 Task: Create a meeting invitation in Outlook with the title 'MLM', scheduled for 08/05/23 from 1:00 PM to 1:30 PM at 'Conference Venue'. Include a note stating 'This is a very important meeting to attend'.
Action: Mouse moved to (7, 62)
Screenshot: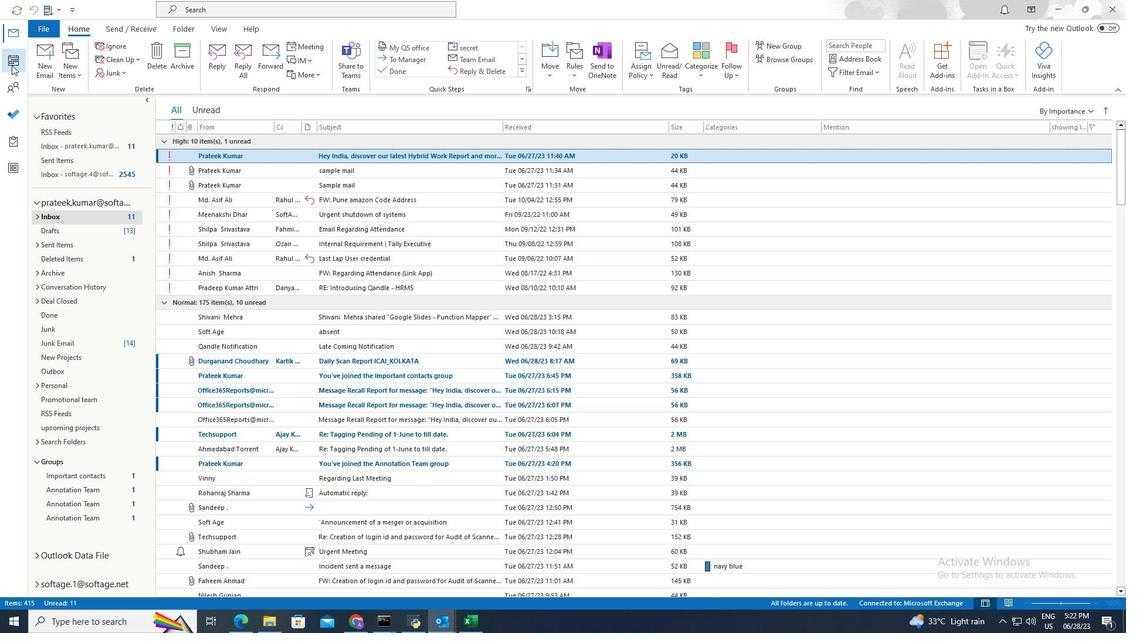 
Action: Mouse pressed left at (7, 62)
Screenshot: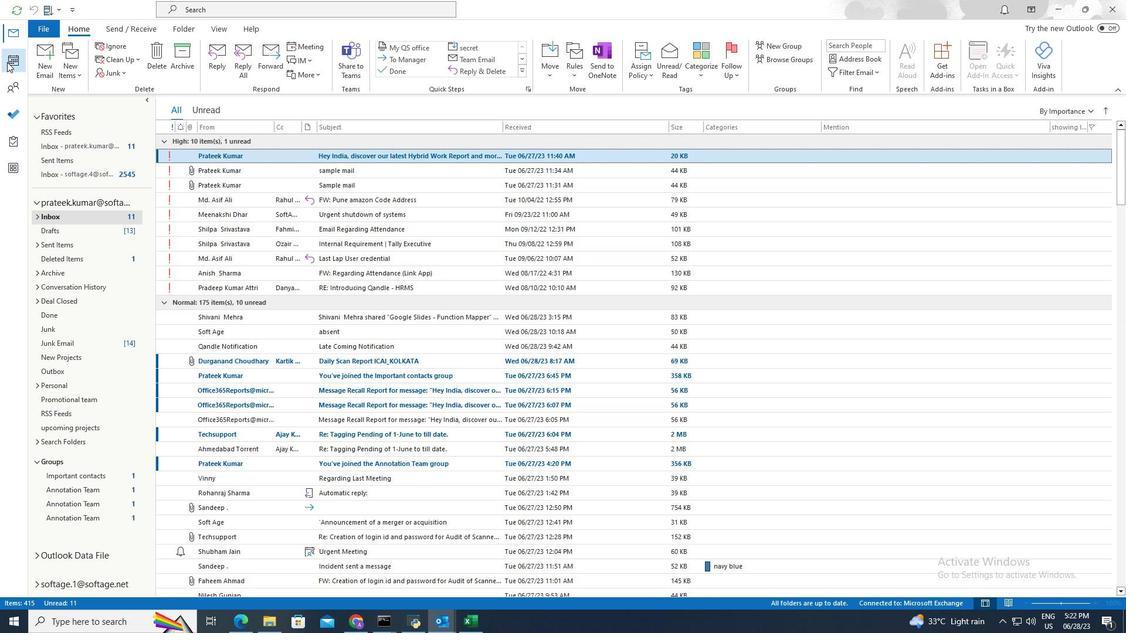 
Action: Mouse moved to (86, 63)
Screenshot: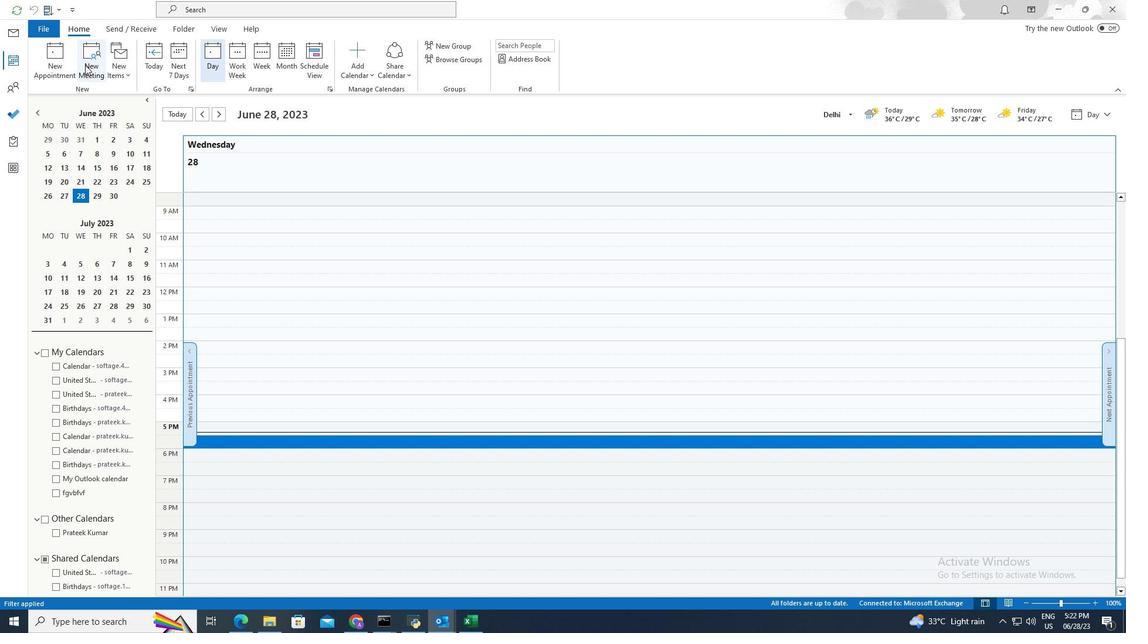 
Action: Mouse pressed left at (86, 63)
Screenshot: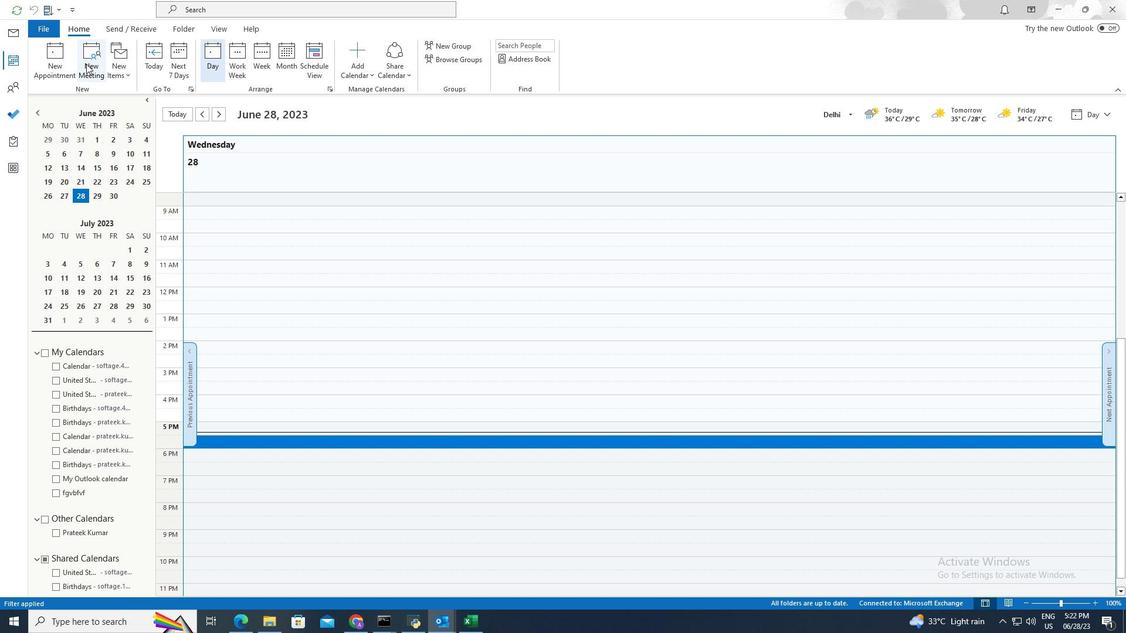 
Action: Mouse moved to (221, 139)
Screenshot: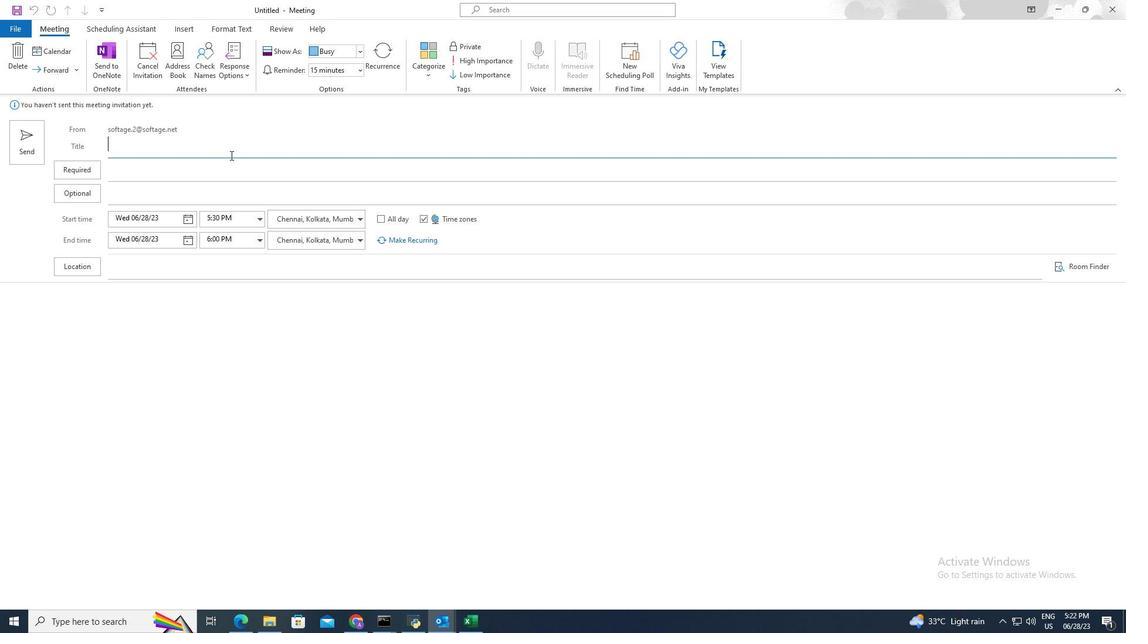 
Action: Mouse pressed left at (221, 139)
Screenshot: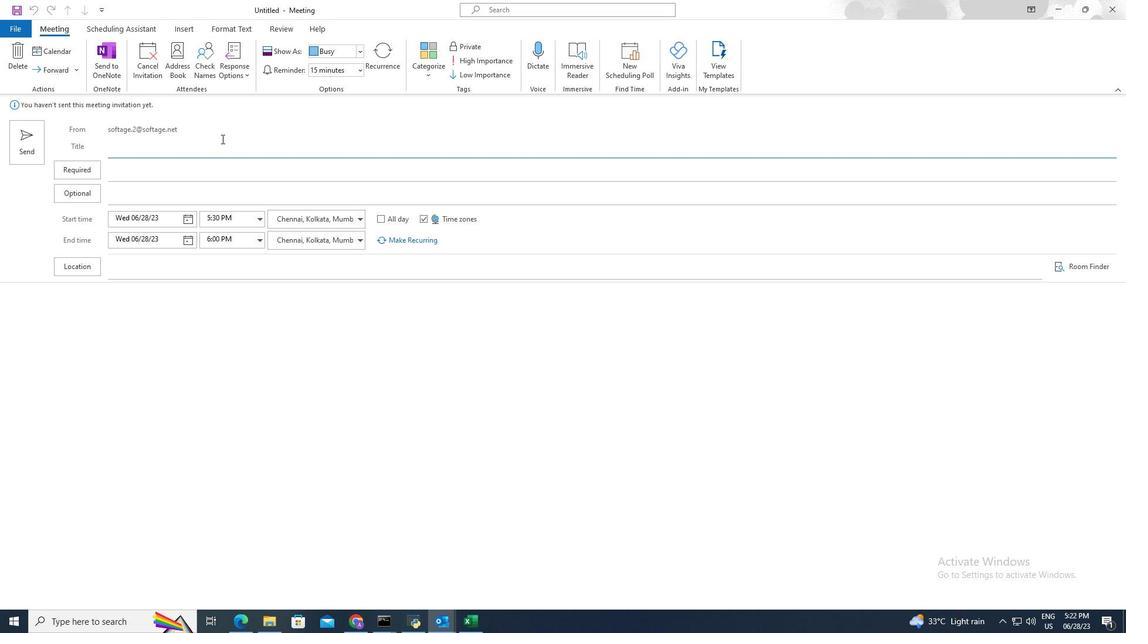 
Action: Mouse moved to (223, 140)
Screenshot: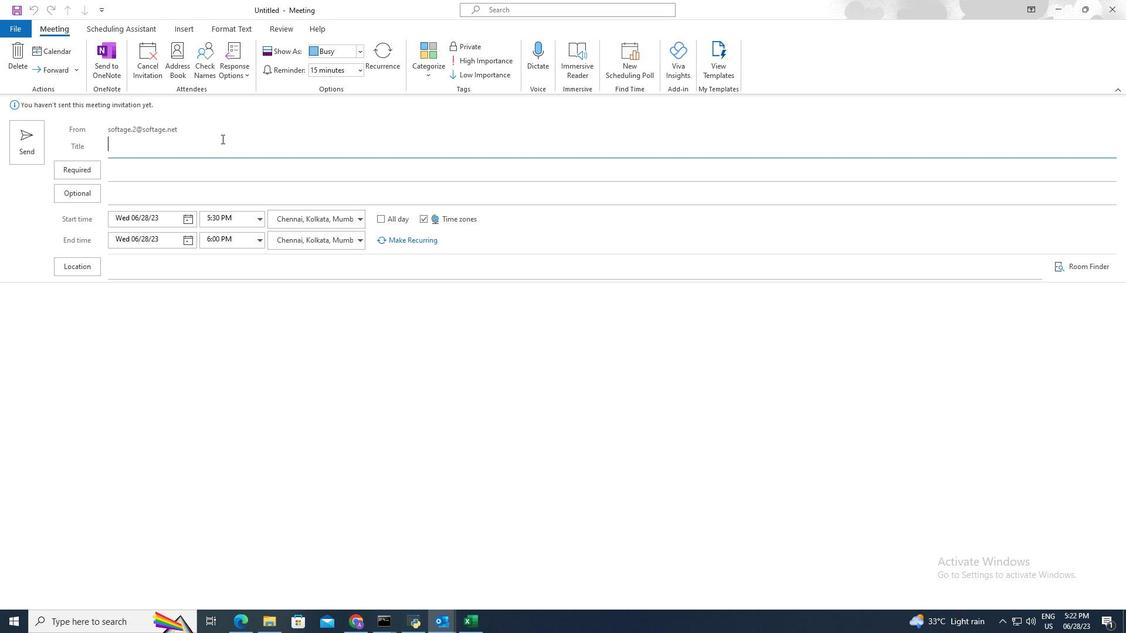
Action: Key pressed <Key.shift>MLM
Screenshot: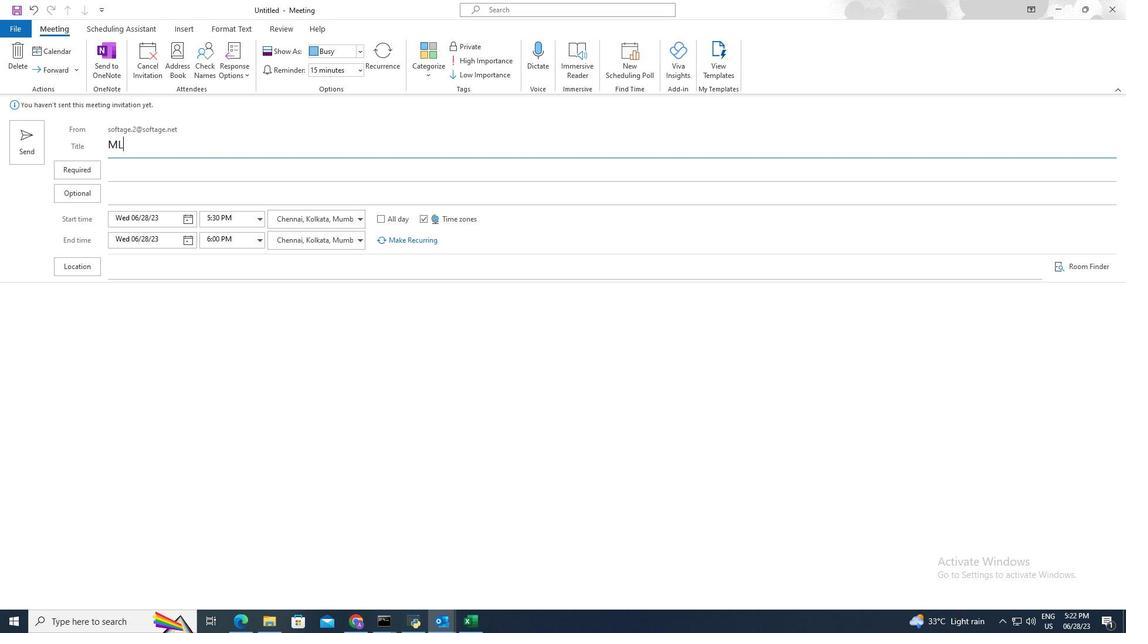 
Action: Mouse moved to (134, 295)
Screenshot: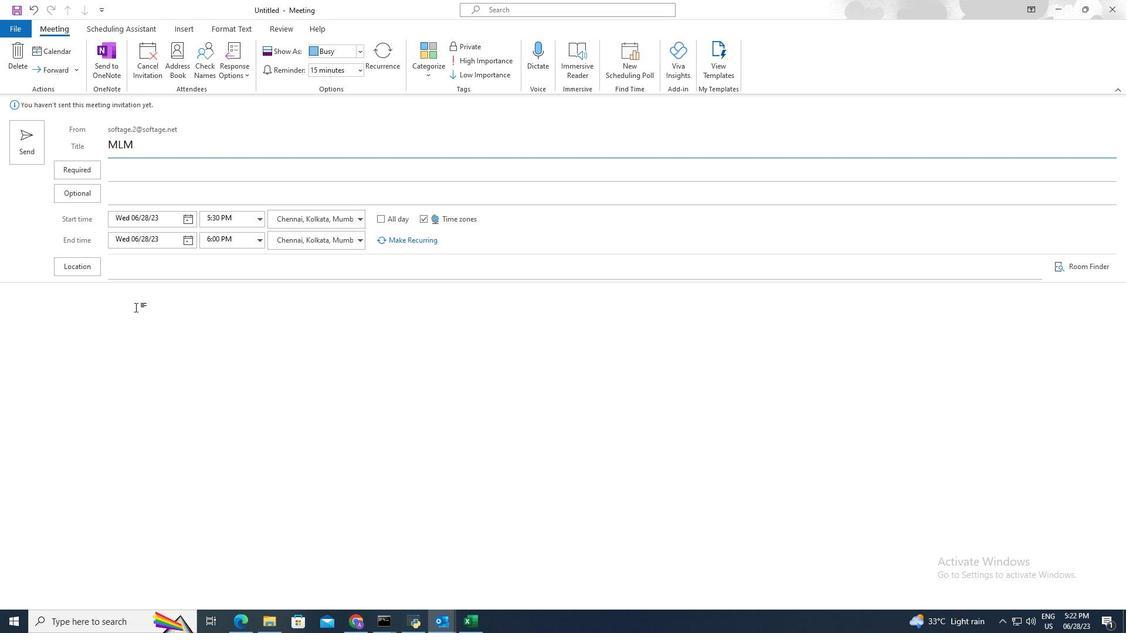 
Action: Mouse pressed left at (134, 295)
Screenshot: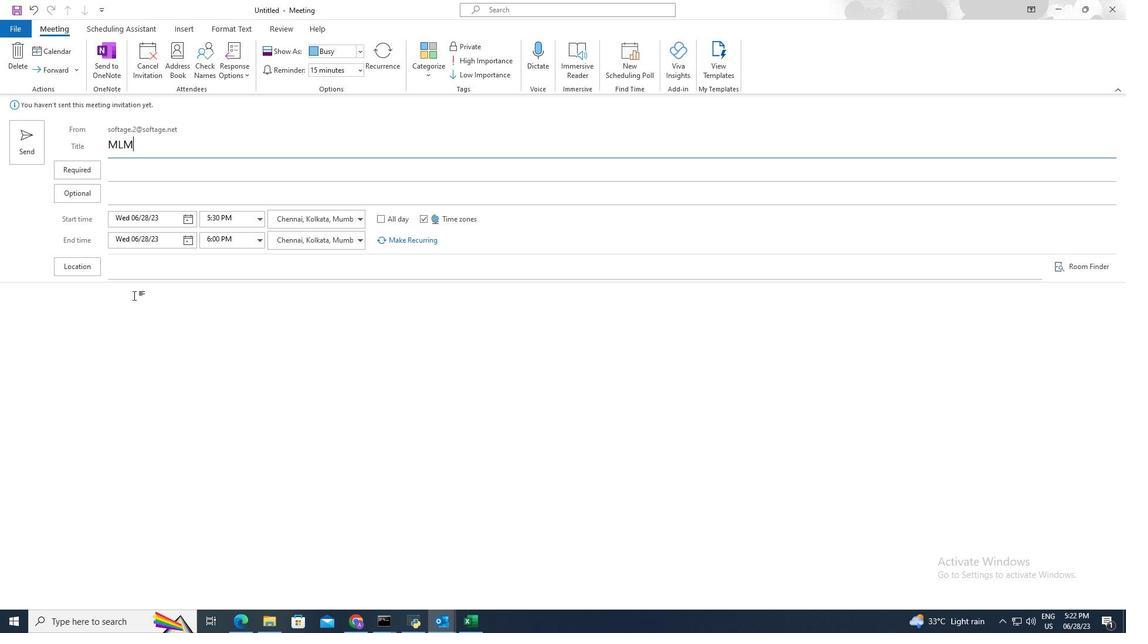 
Action: Key pressed <Key.shift>This<Key.space>is<Key.space>a<Key.space>very<Key.space>important<Key.space>meeting<Key.space>to<Key.space>attend
Screenshot: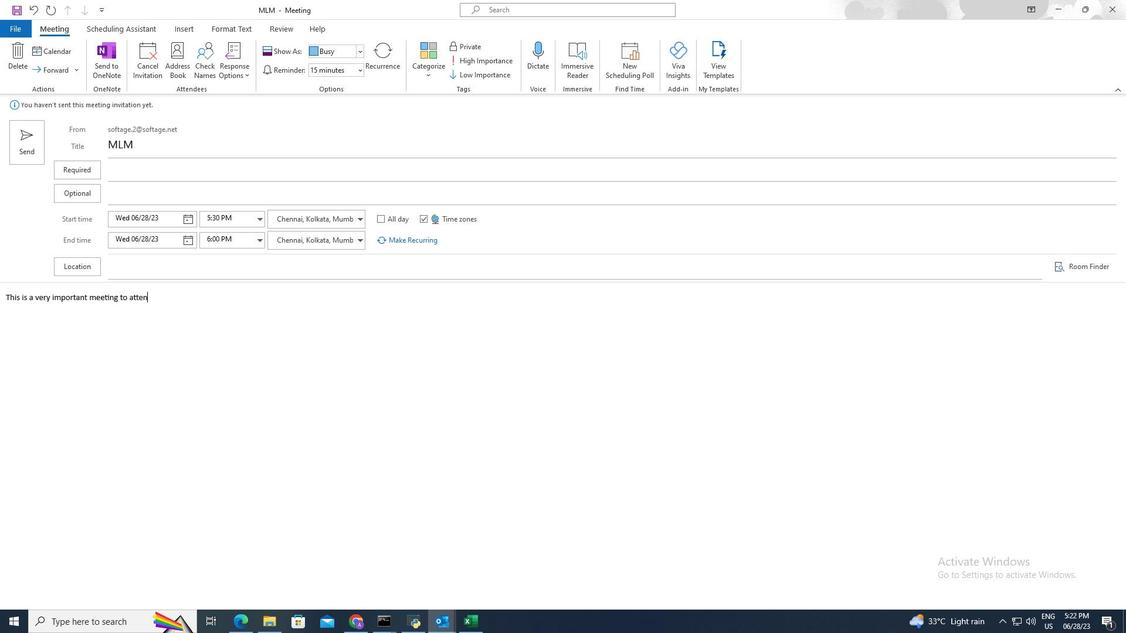 
Action: Mouse moved to (186, 221)
Screenshot: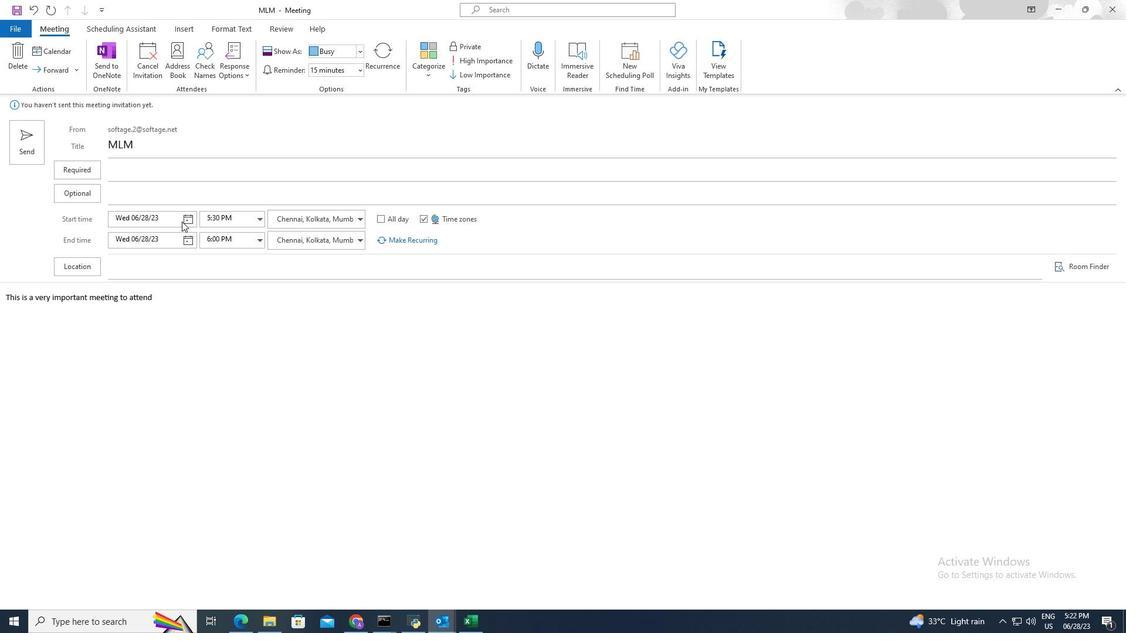 
Action: Mouse pressed left at (186, 221)
Screenshot: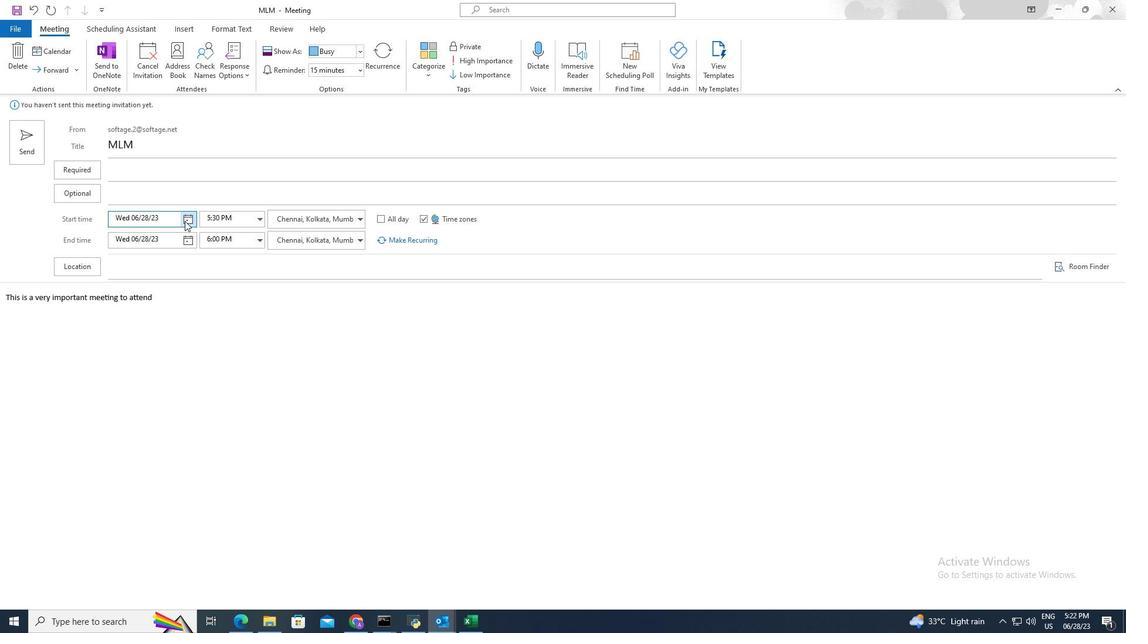 
Action: Mouse moved to (188, 238)
Screenshot: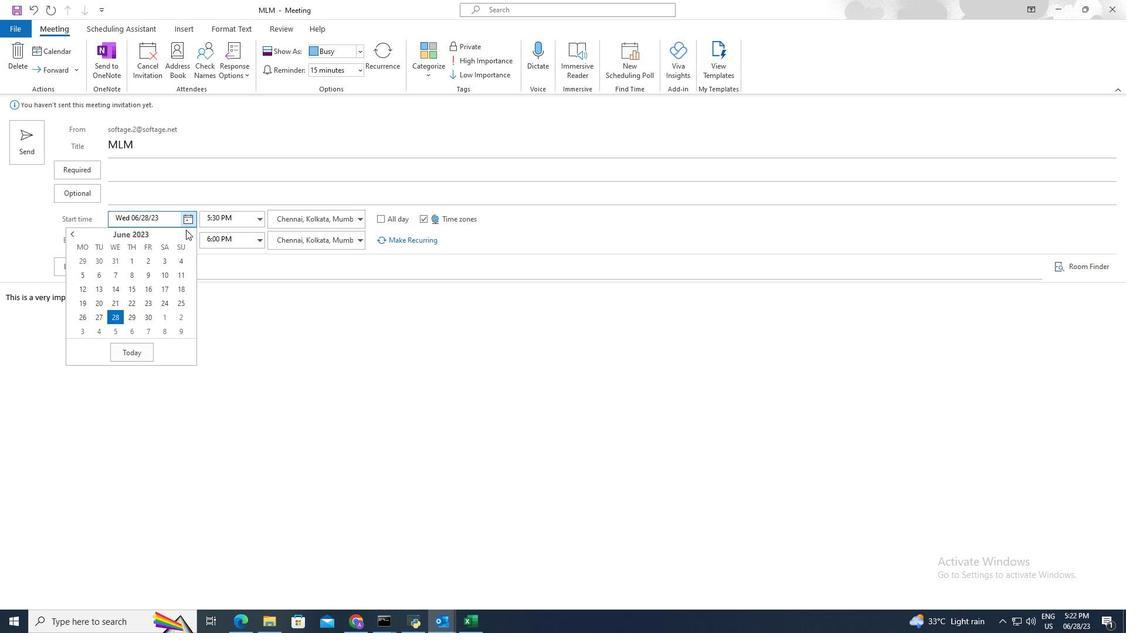 
Action: Mouse pressed left at (188, 238)
Screenshot: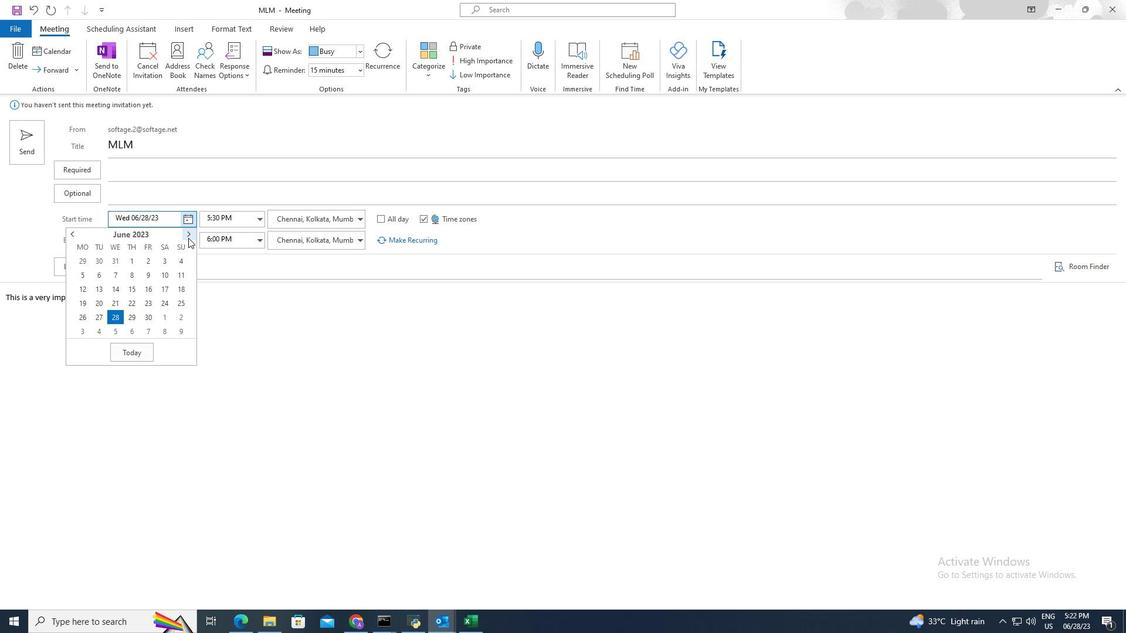 
Action: Mouse pressed left at (188, 238)
Screenshot: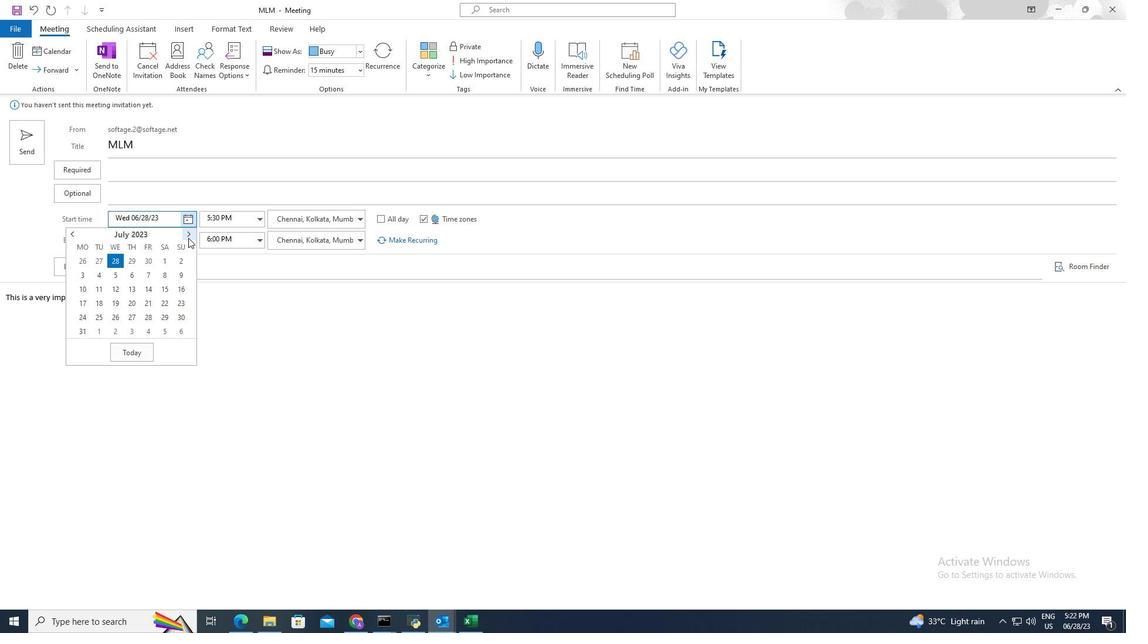 
Action: Mouse moved to (170, 257)
Screenshot: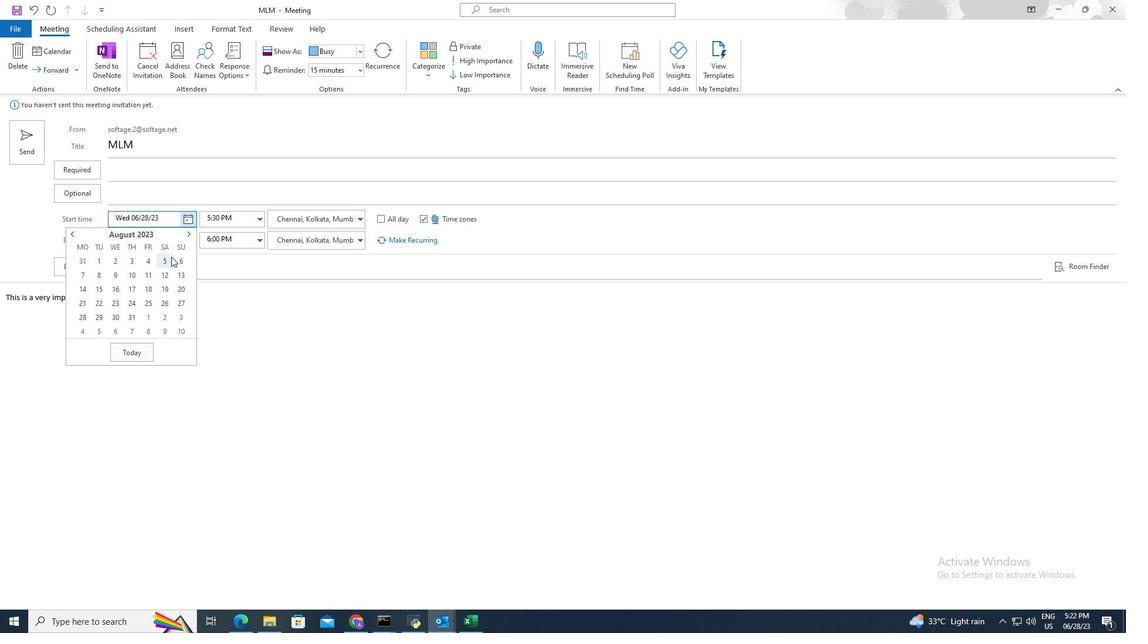 
Action: Mouse pressed left at (170, 257)
Screenshot: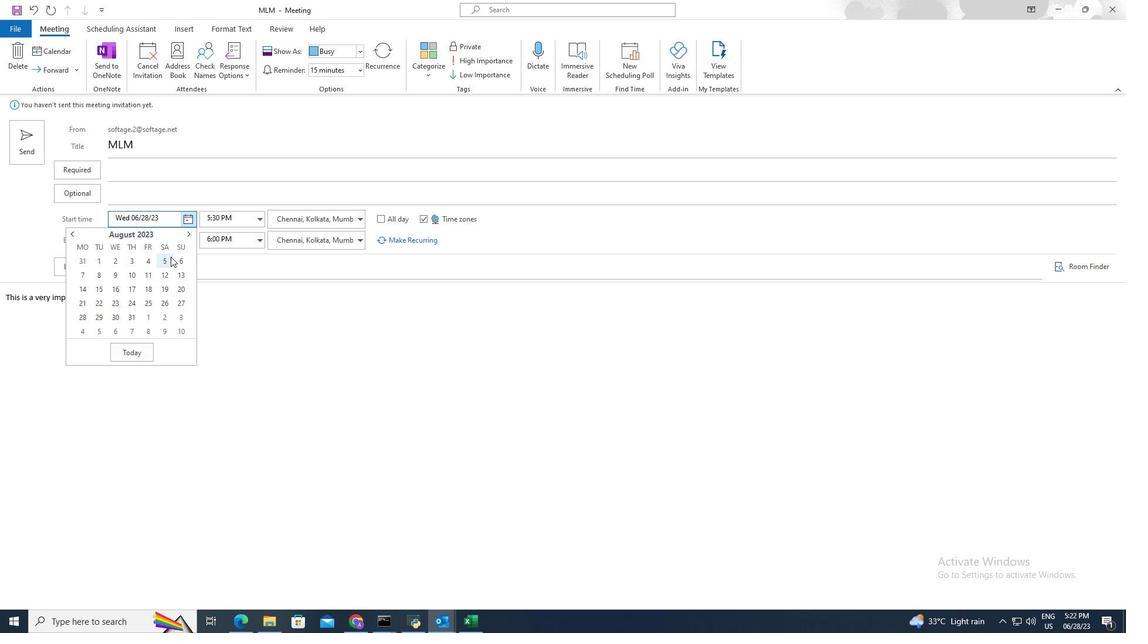 
Action: Mouse moved to (259, 220)
Screenshot: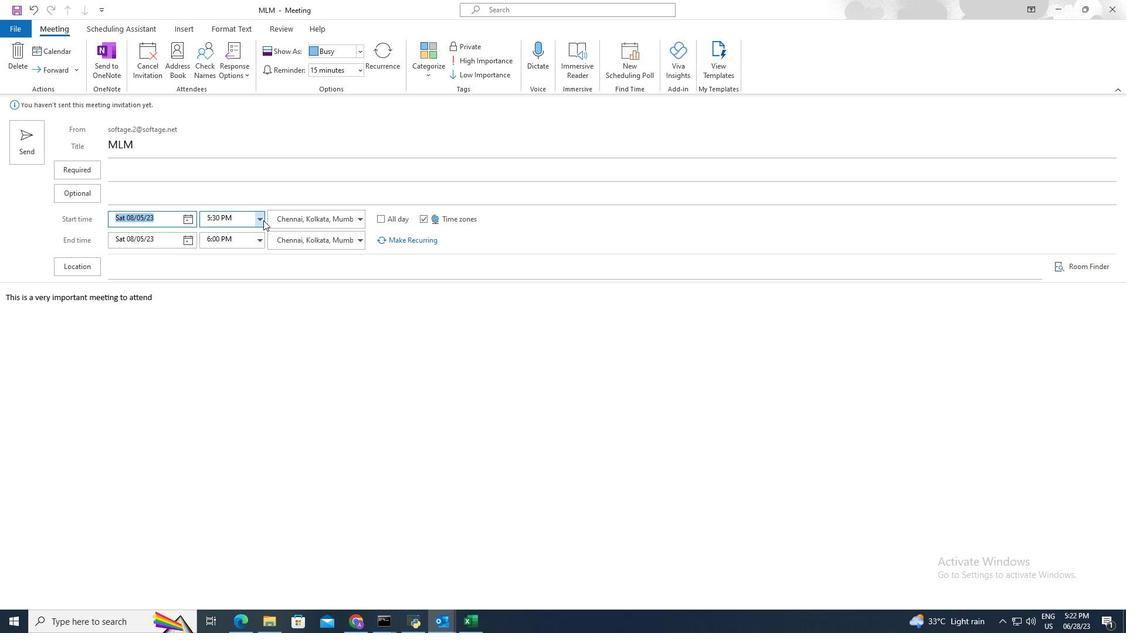 
Action: Mouse pressed left at (259, 220)
Screenshot: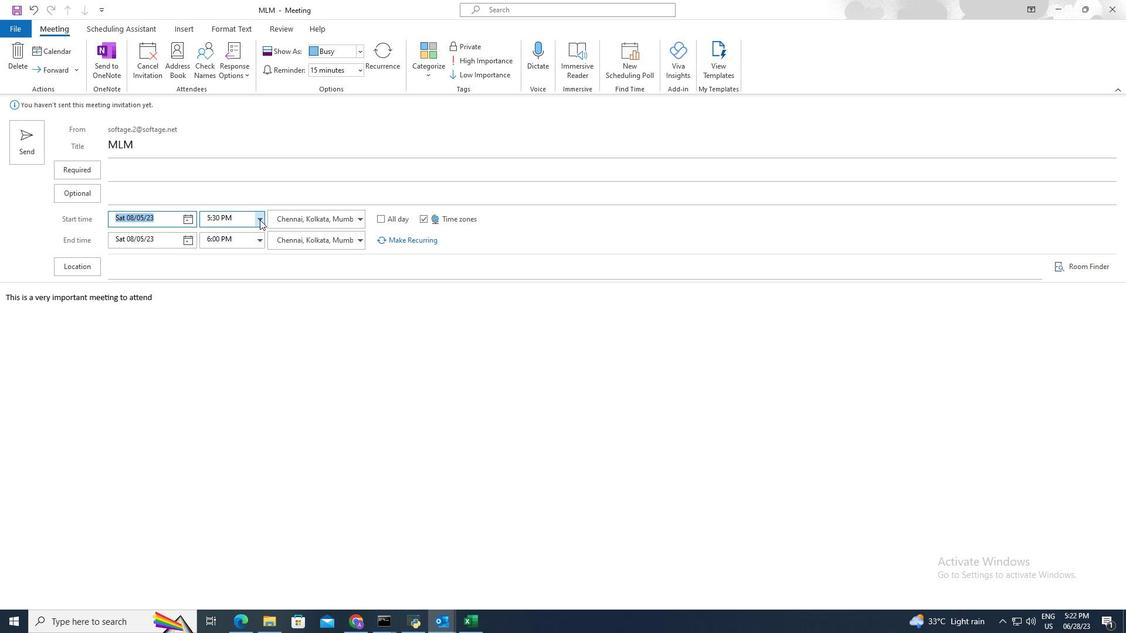 
Action: Mouse moved to (257, 231)
Screenshot: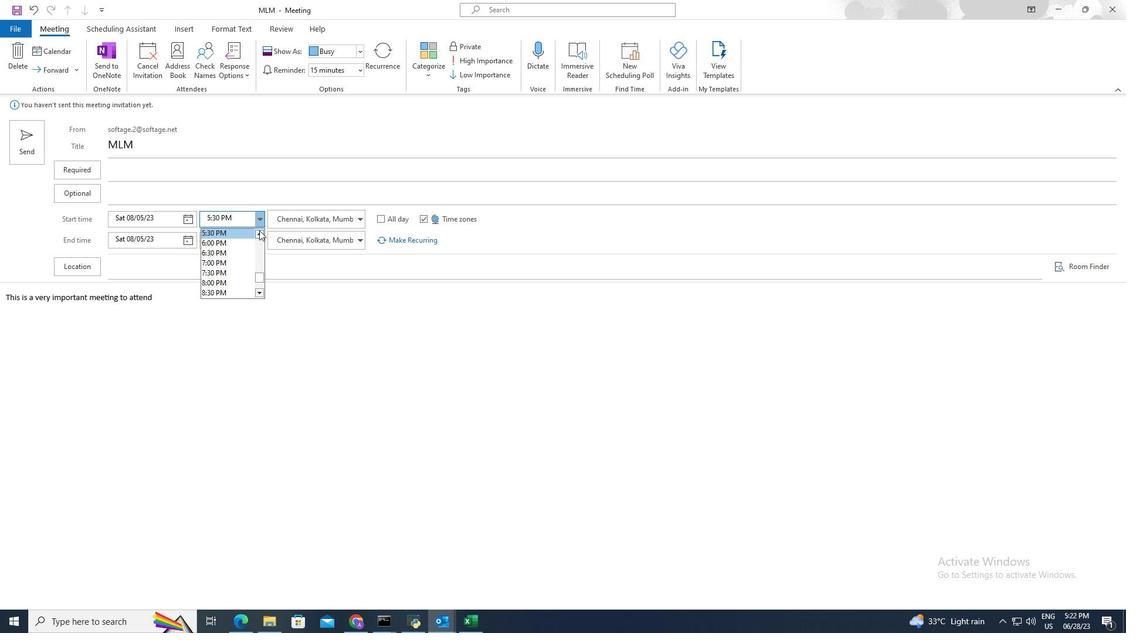 
Action: Mouse pressed left at (257, 231)
Screenshot: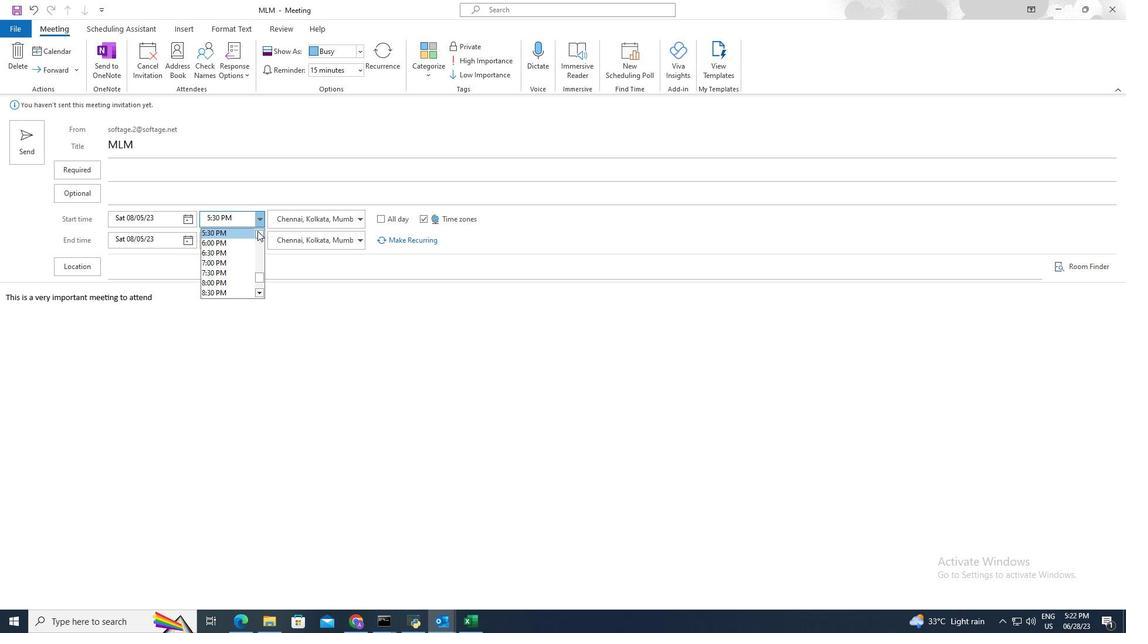 
Action: Mouse pressed left at (257, 231)
Screenshot: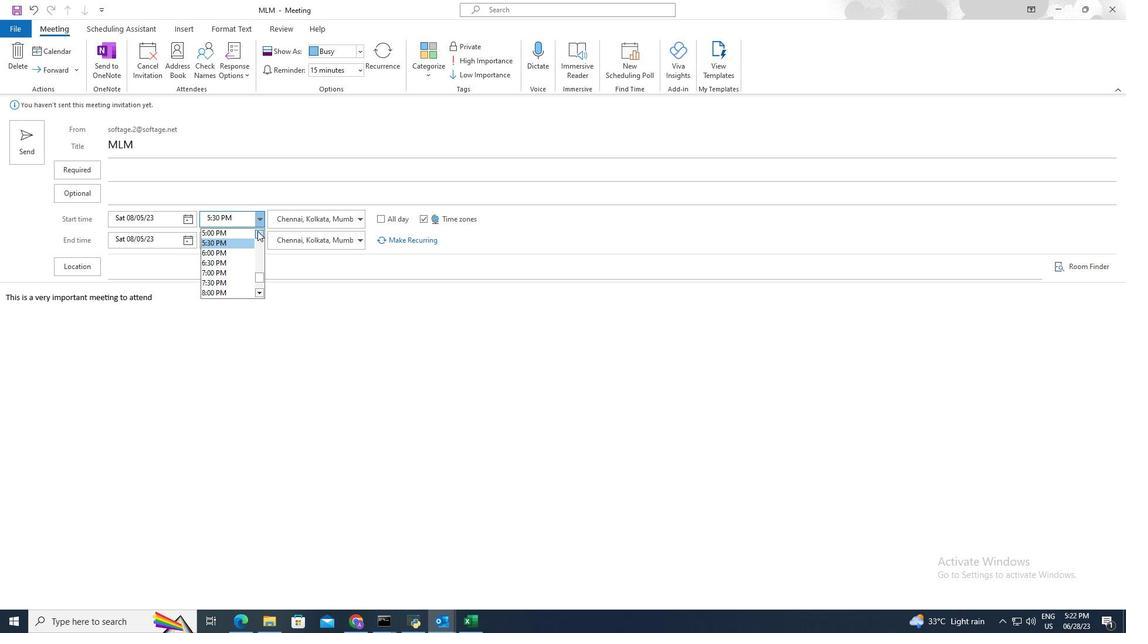 
Action: Mouse pressed left at (257, 231)
Screenshot: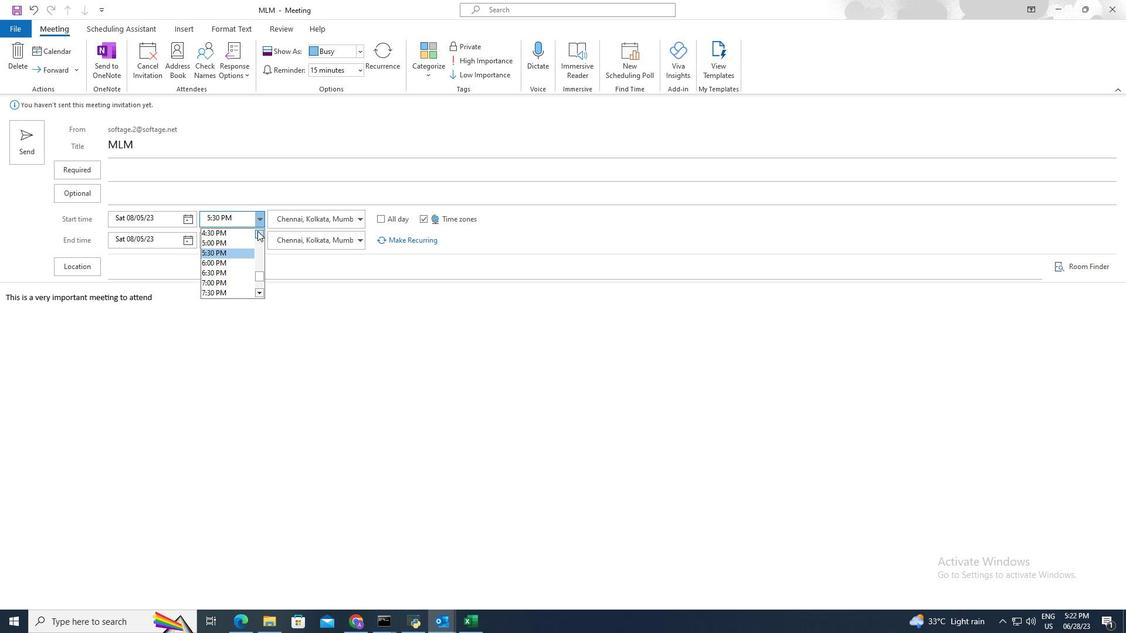 
Action: Mouse pressed left at (257, 231)
Screenshot: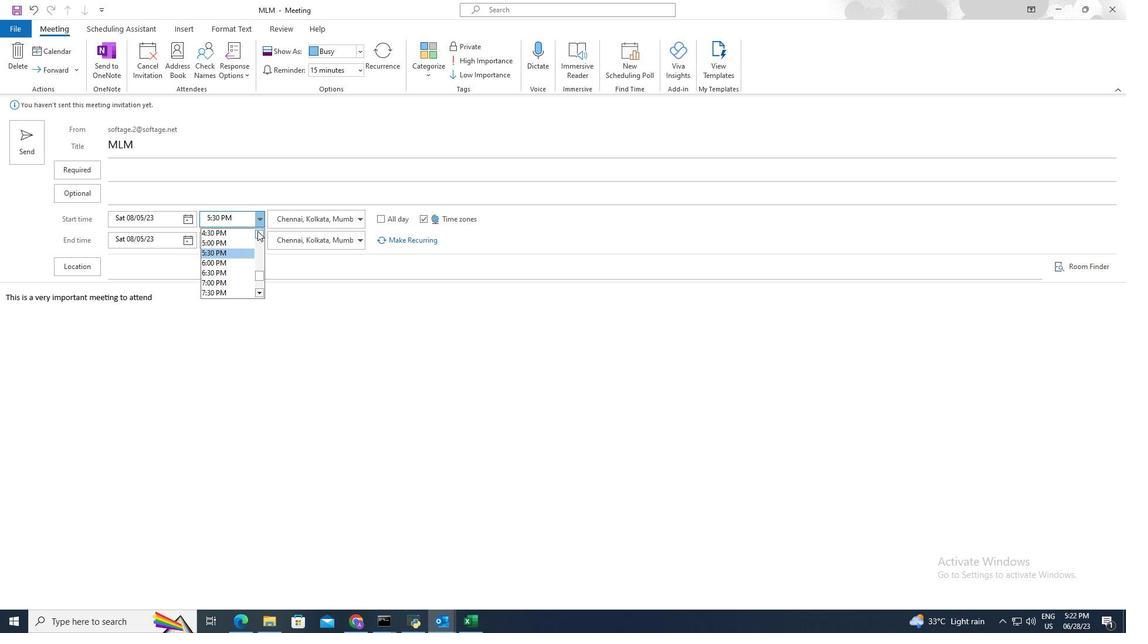 
Action: Mouse pressed left at (257, 231)
Screenshot: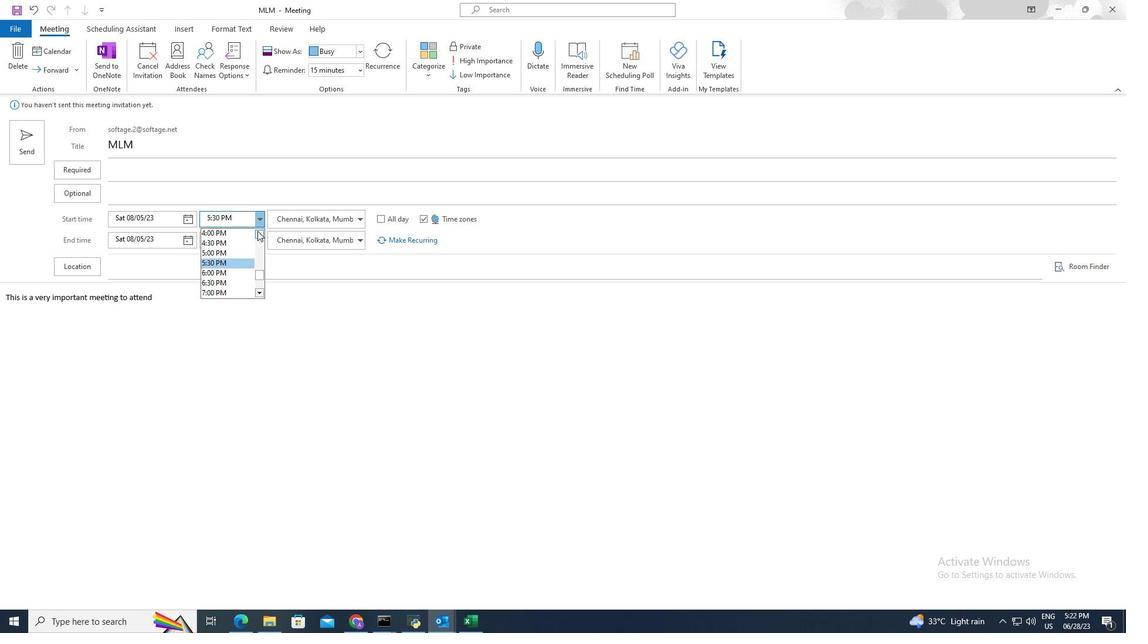
Action: Mouse pressed left at (257, 231)
Screenshot: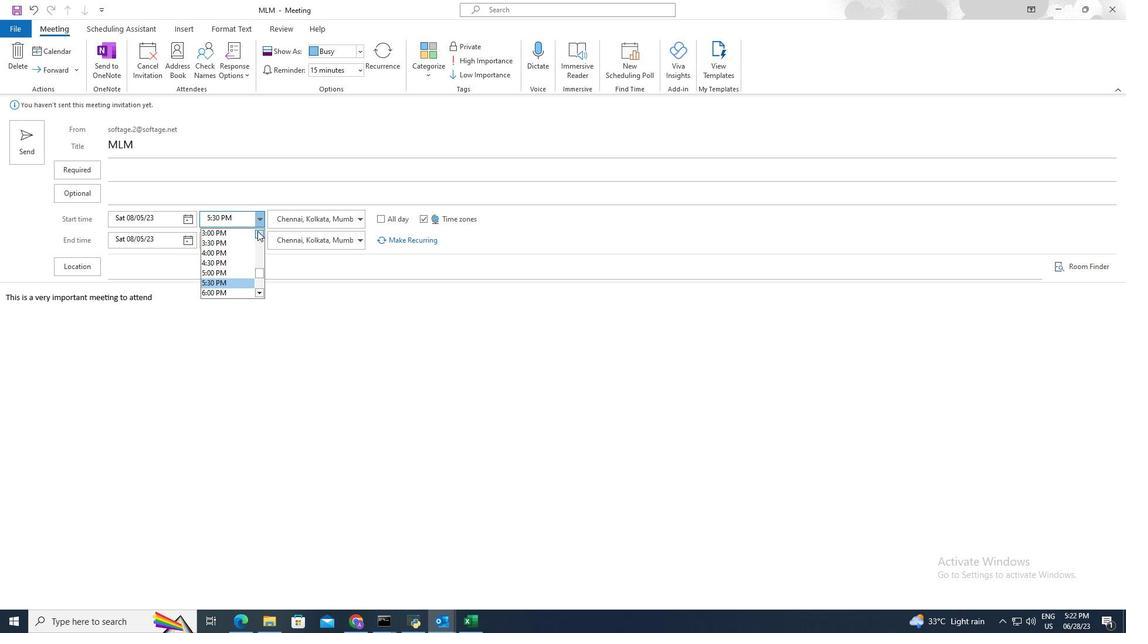 
Action: Mouse pressed left at (257, 231)
Screenshot: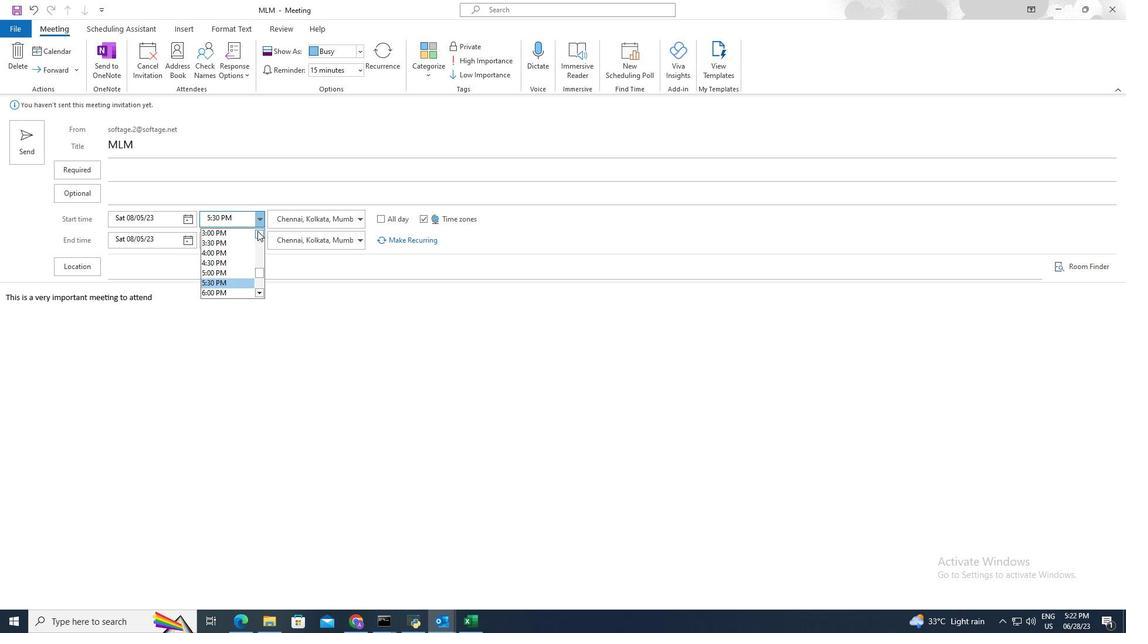 
Action: Mouse pressed left at (257, 231)
Screenshot: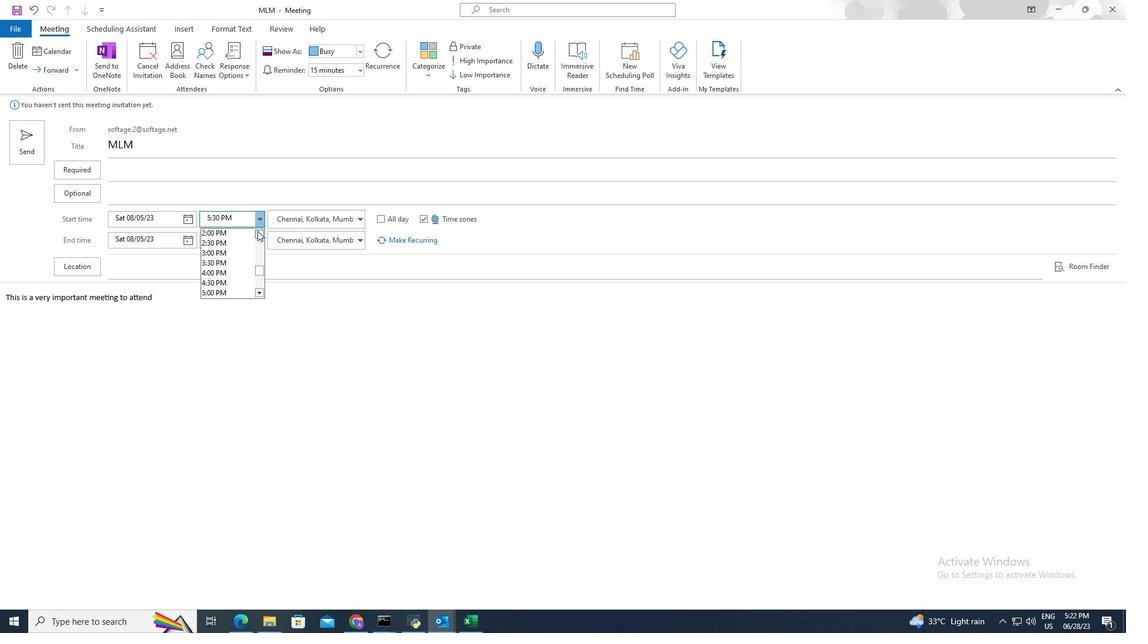 
Action: Mouse pressed left at (257, 231)
Screenshot: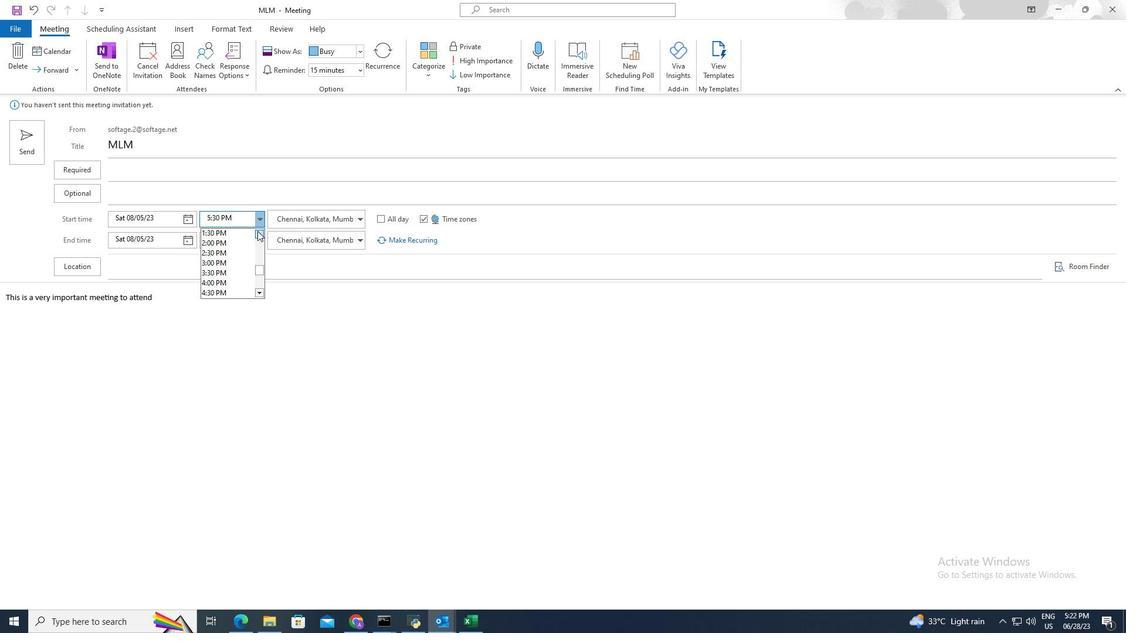 
Action: Mouse moved to (245, 232)
Screenshot: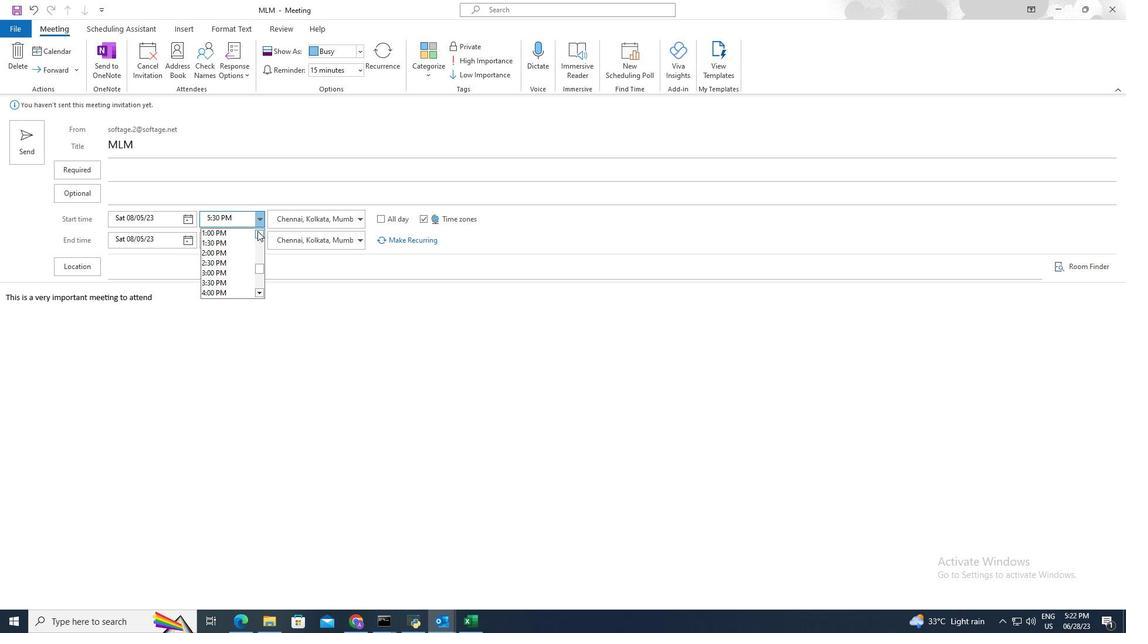
Action: Mouse pressed left at (245, 232)
Screenshot: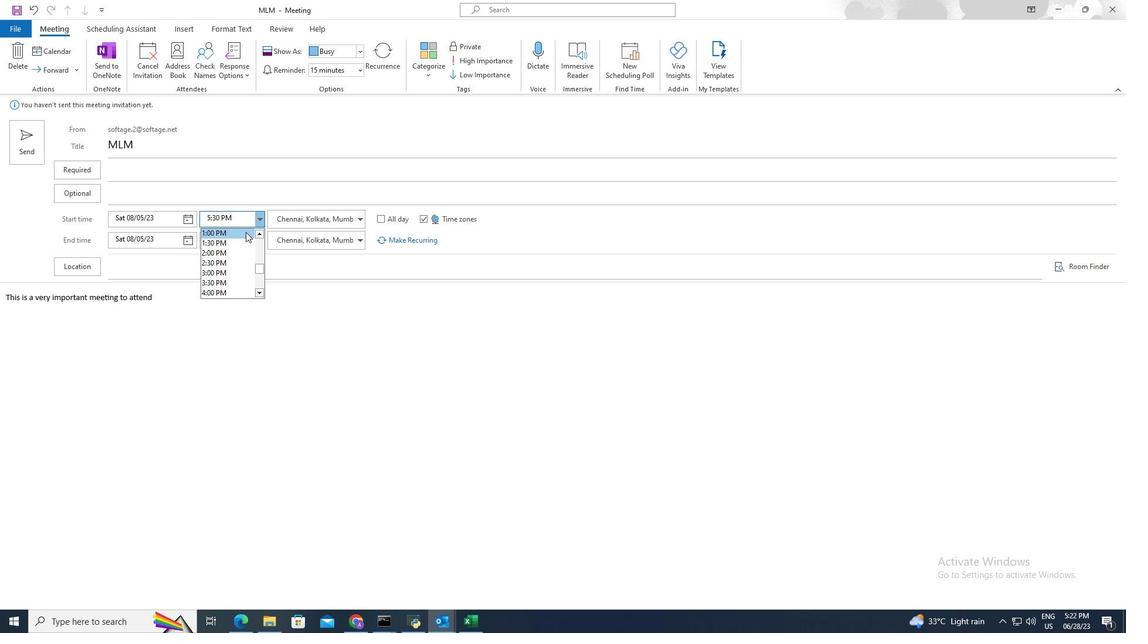 
Action: Mouse moved to (255, 275)
Screenshot: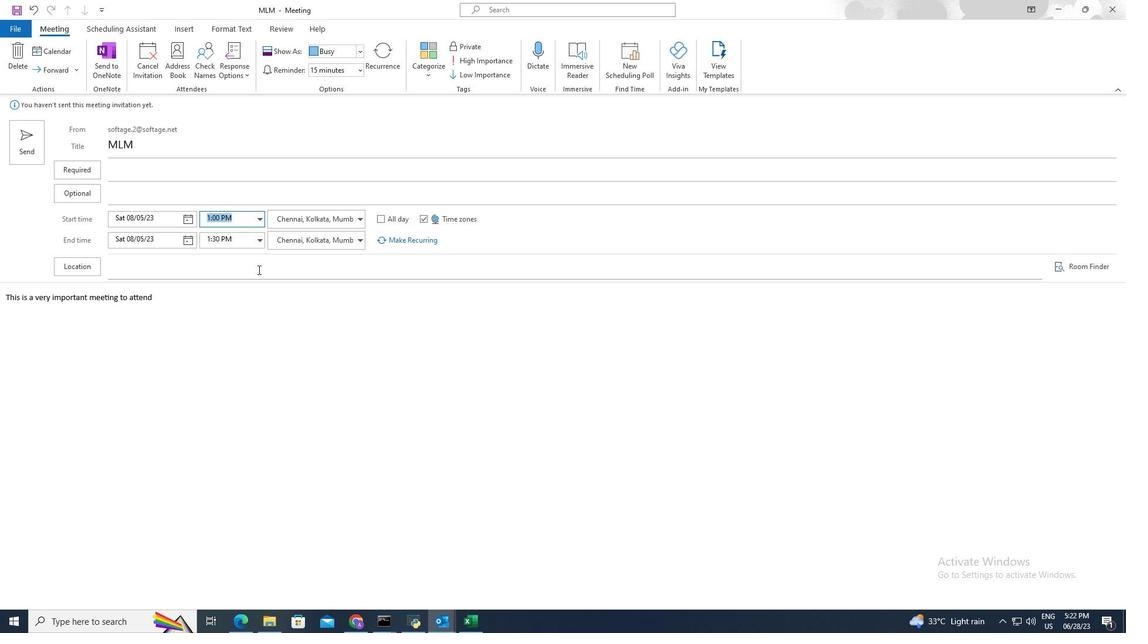 
Action: Mouse pressed left at (255, 275)
Screenshot: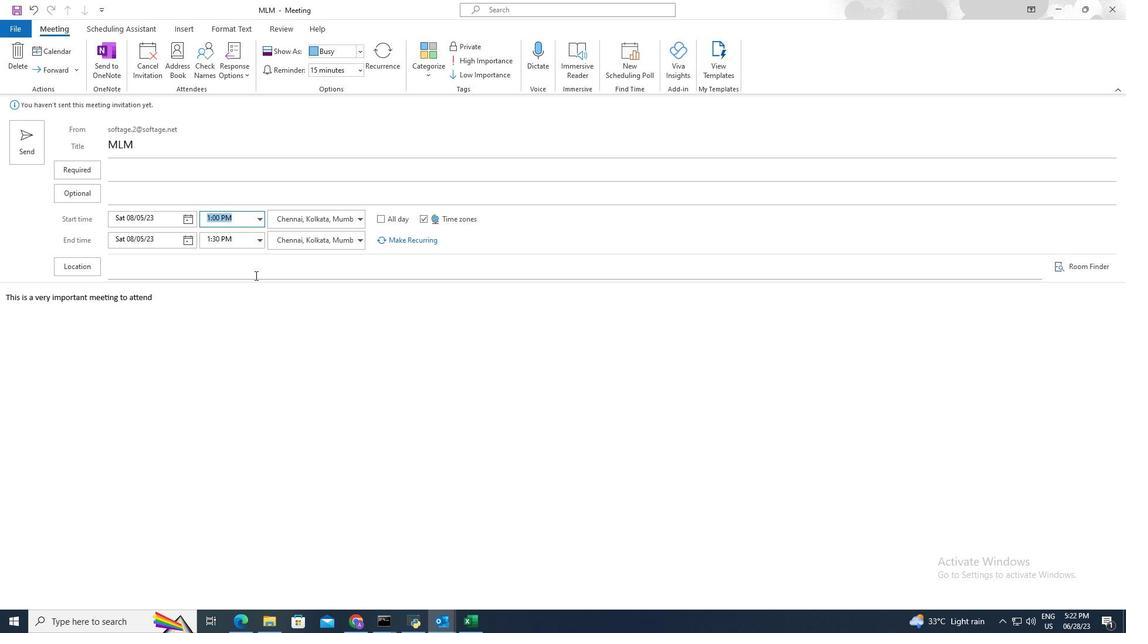 
Action: Key pressed <Key.shift>Conference<Key.space><Key.shift>Venue
Screenshot: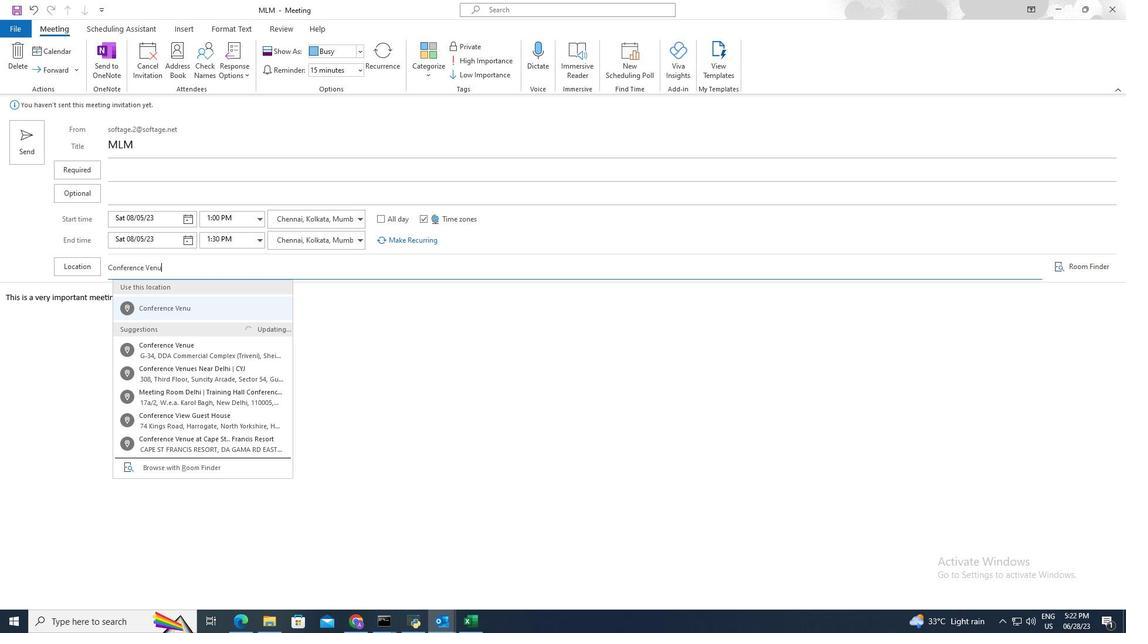 
Action: Mouse moved to (423, 316)
Screenshot: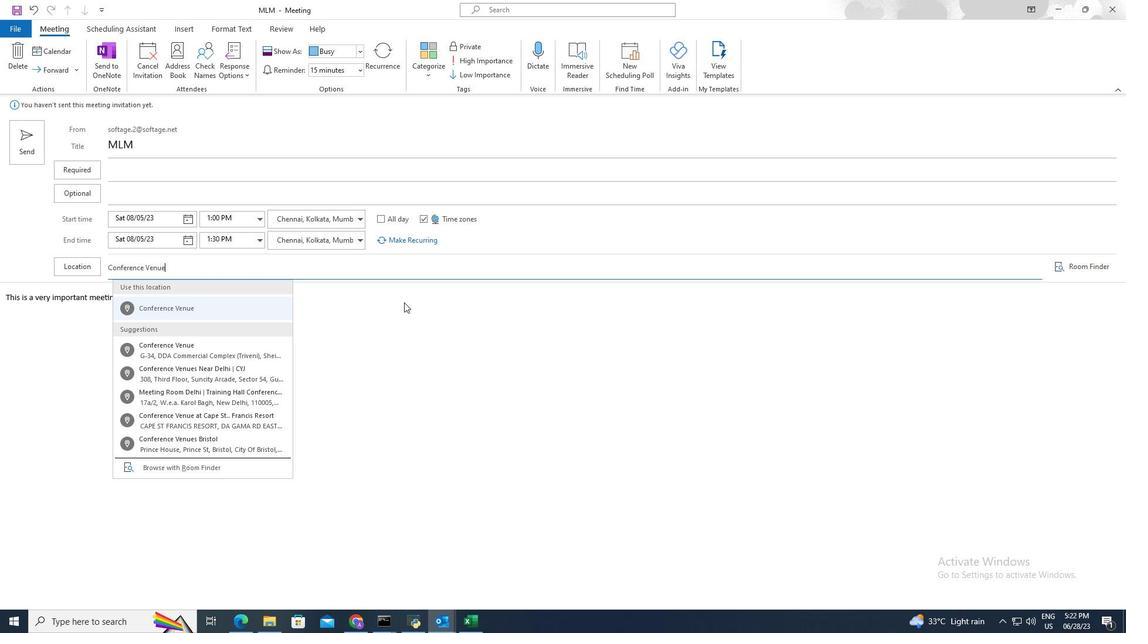 
Action: Mouse pressed left at (423, 316)
Screenshot: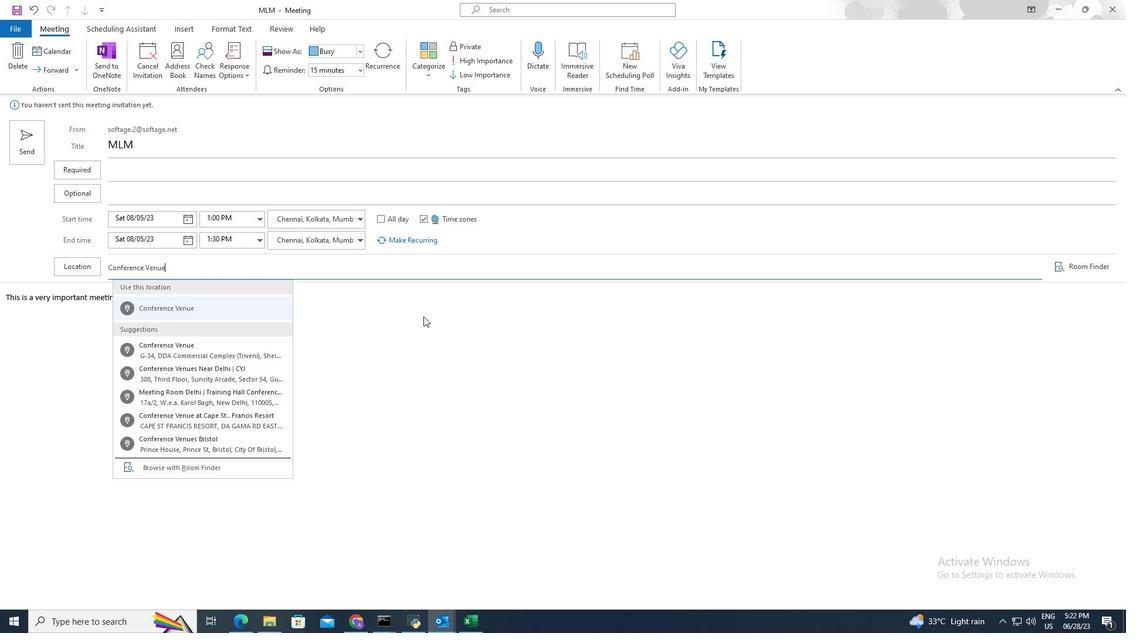 
Action: Mouse moved to (34, 137)
Screenshot: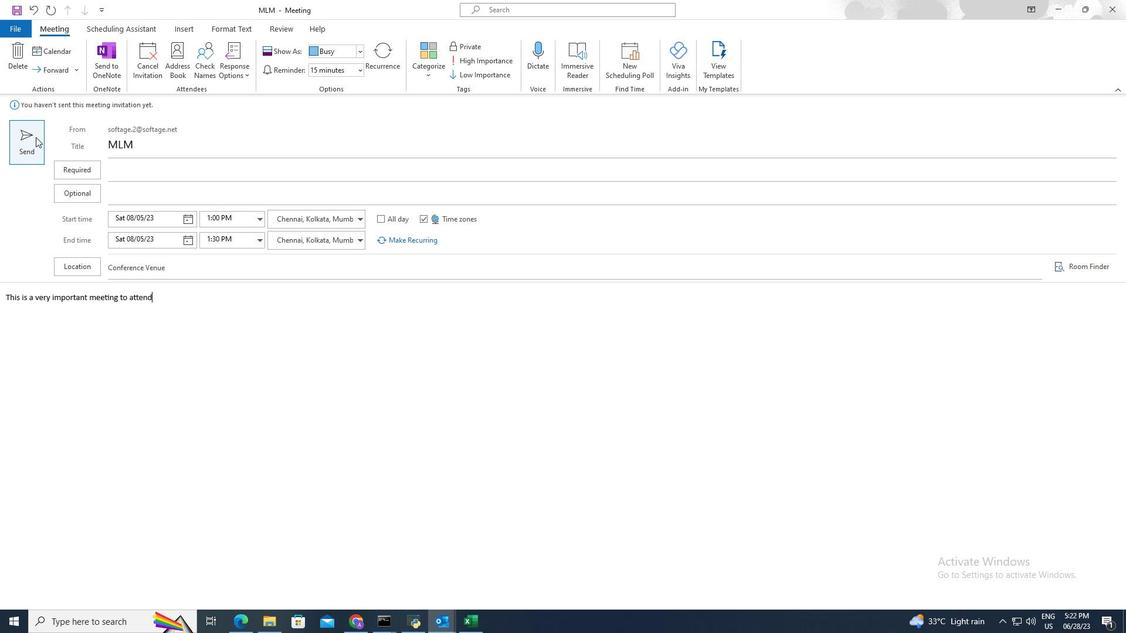 
Action: Mouse pressed left at (34, 137)
Screenshot: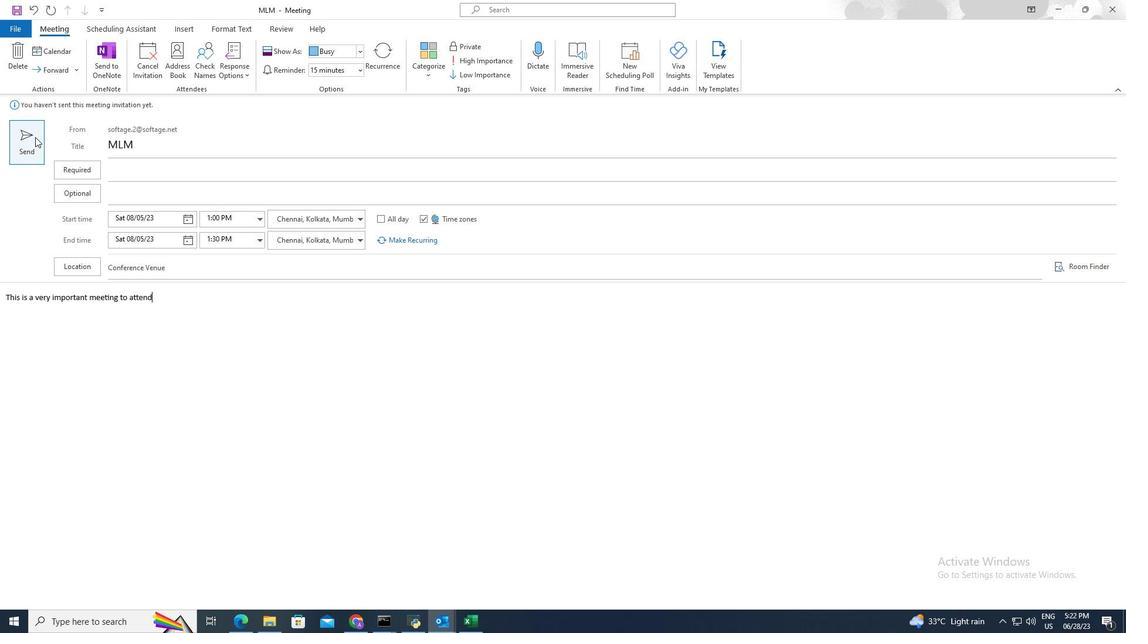 
Action: Mouse moved to (552, 343)
Screenshot: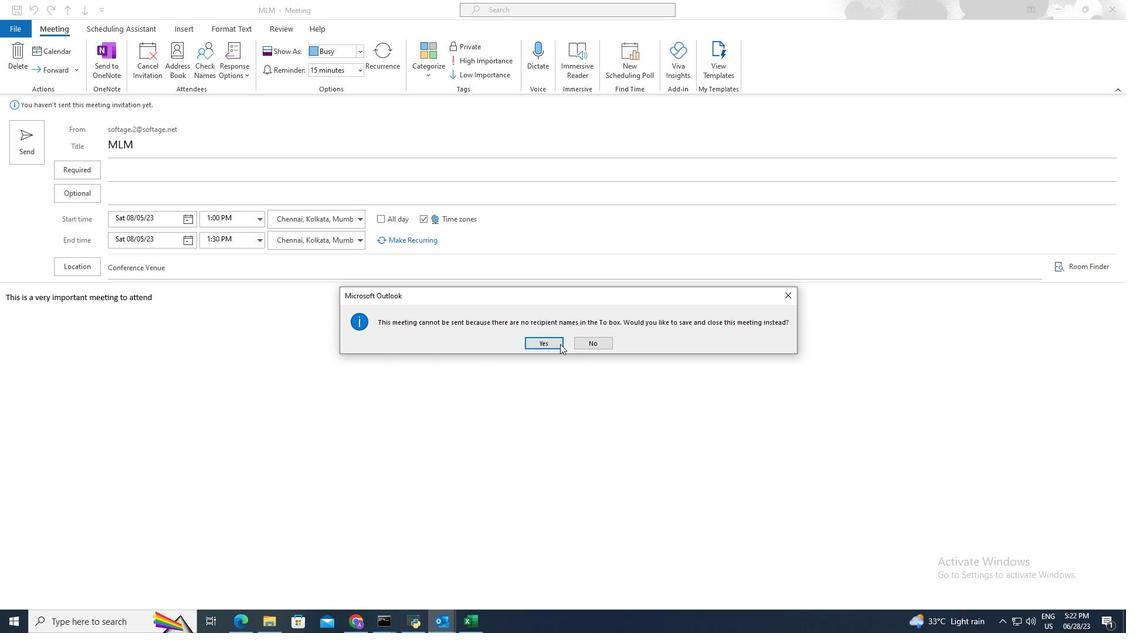 
Action: Mouse pressed left at (552, 343)
Screenshot: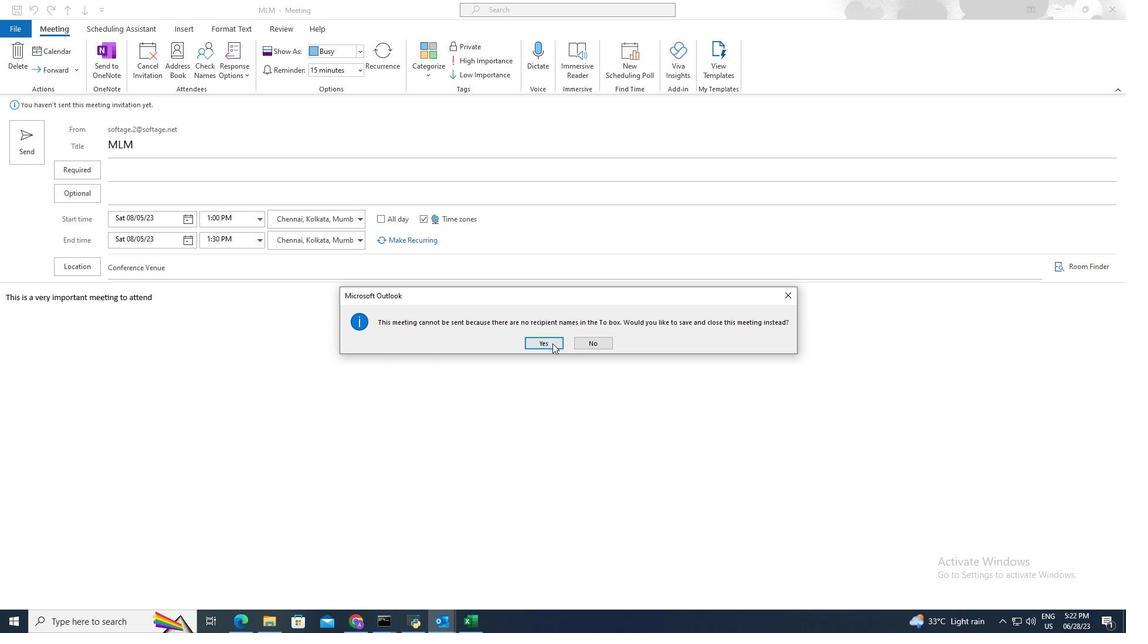 
Action: Mouse moved to (549, 345)
Screenshot: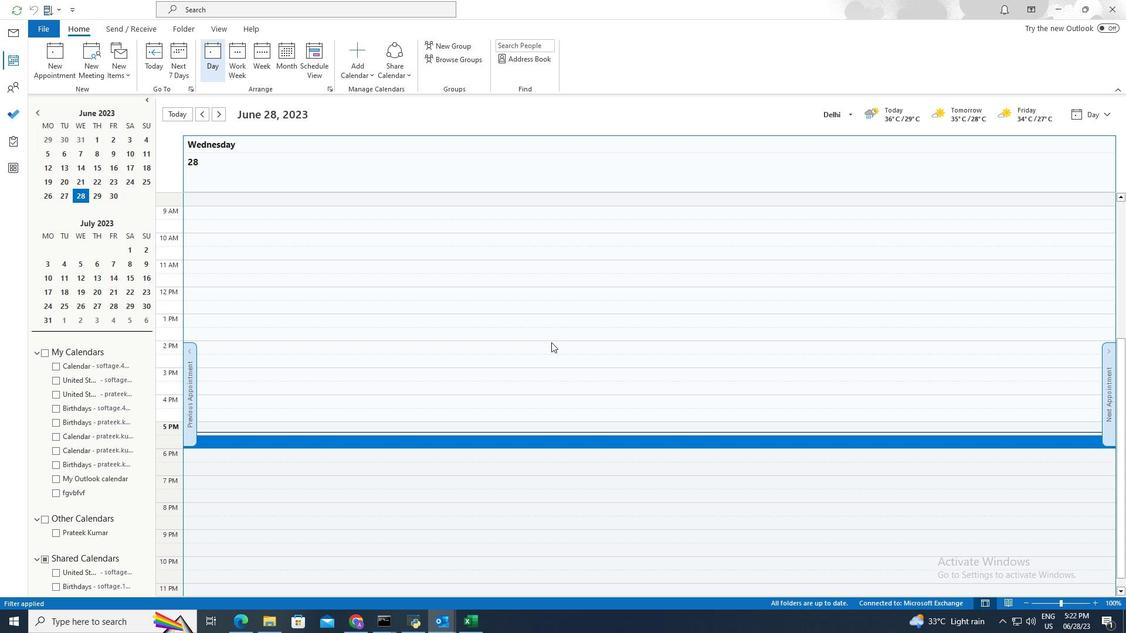 
